 Task: Search the location "Goshen Fair Grounds".
Action: Mouse moved to (539, 129)
Screenshot: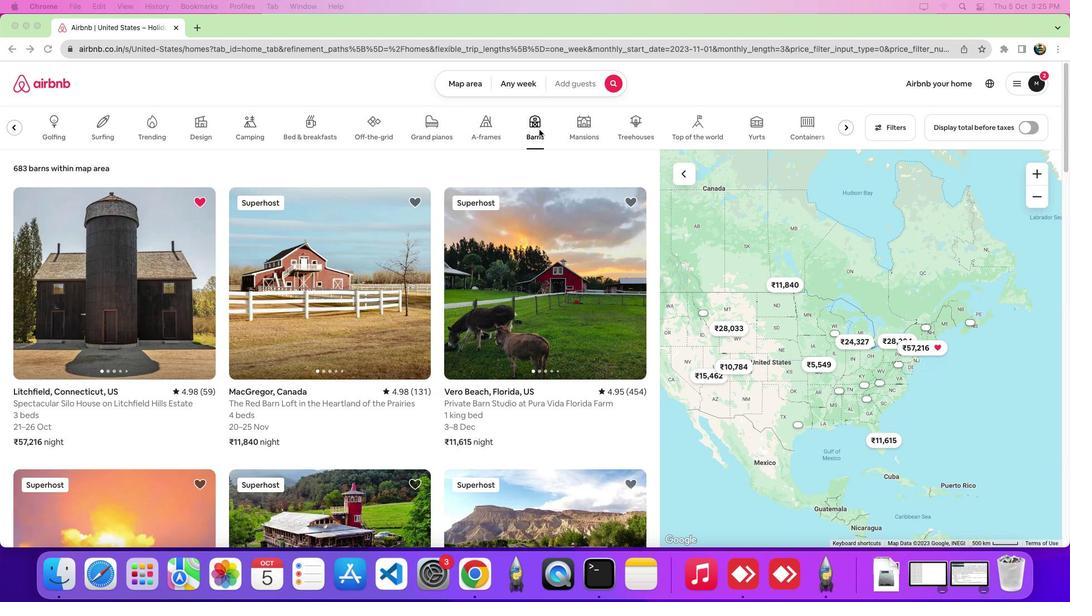
Action: Mouse pressed left at (539, 129)
Screenshot: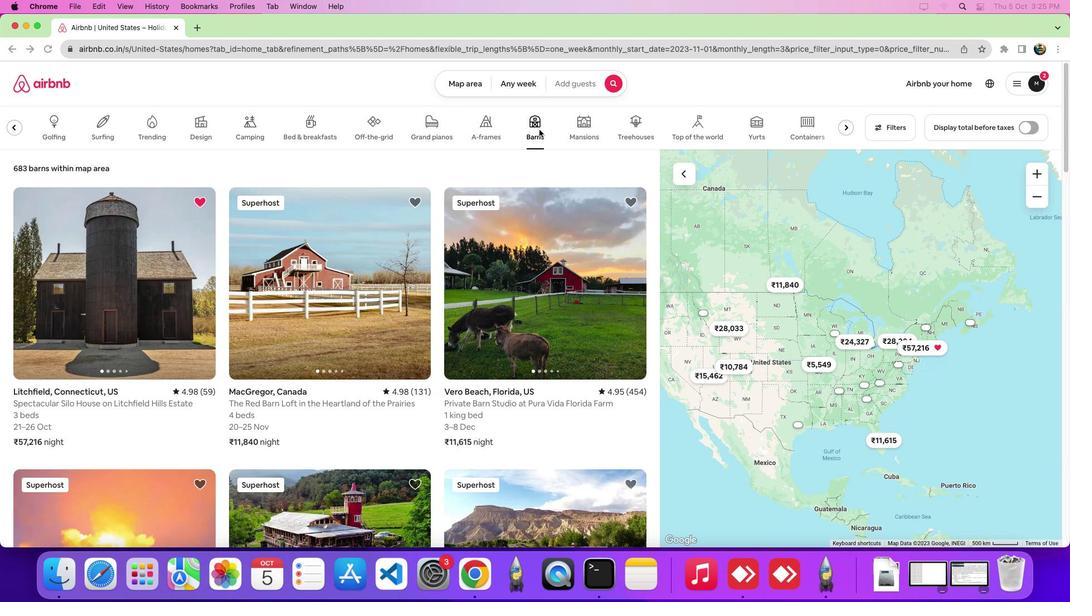 
Action: Mouse moved to (142, 269)
Screenshot: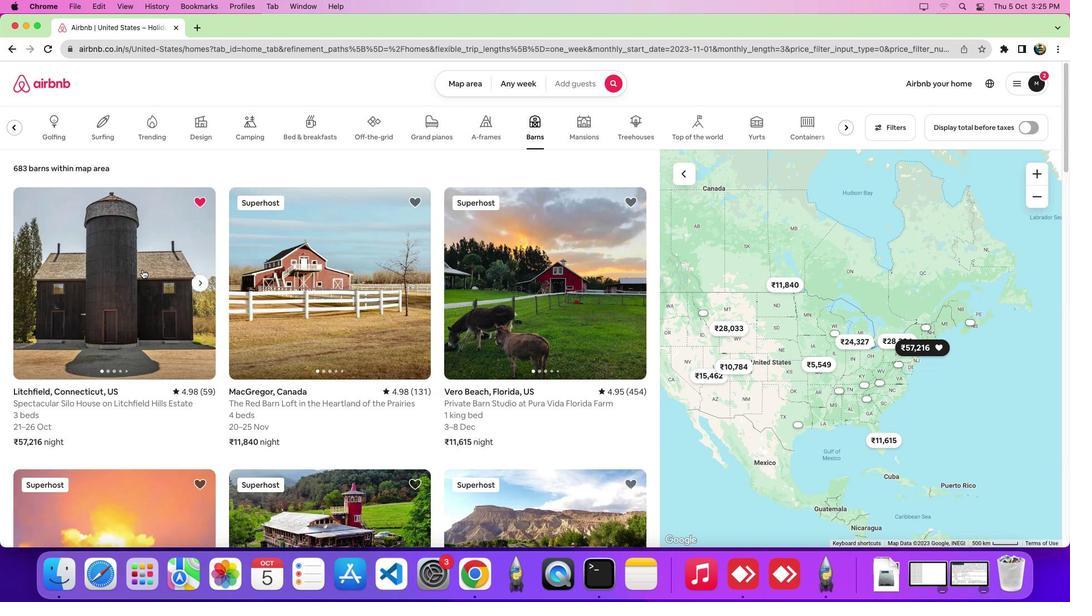 
Action: Mouse pressed left at (142, 269)
Screenshot: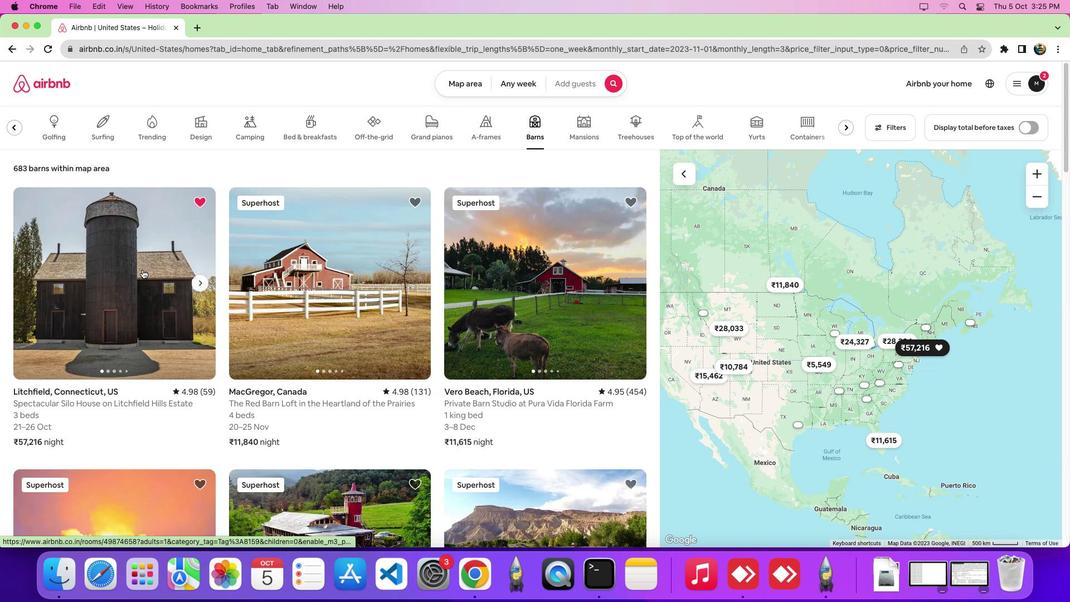 
Action: Mouse moved to (432, 299)
Screenshot: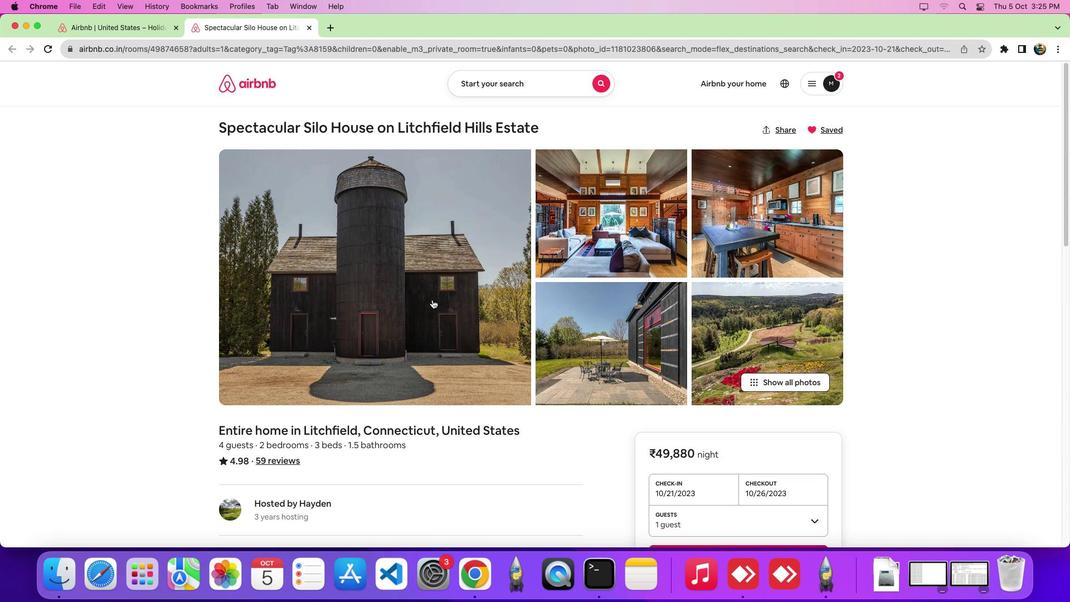 
Action: Mouse scrolled (432, 299) with delta (0, 0)
Screenshot: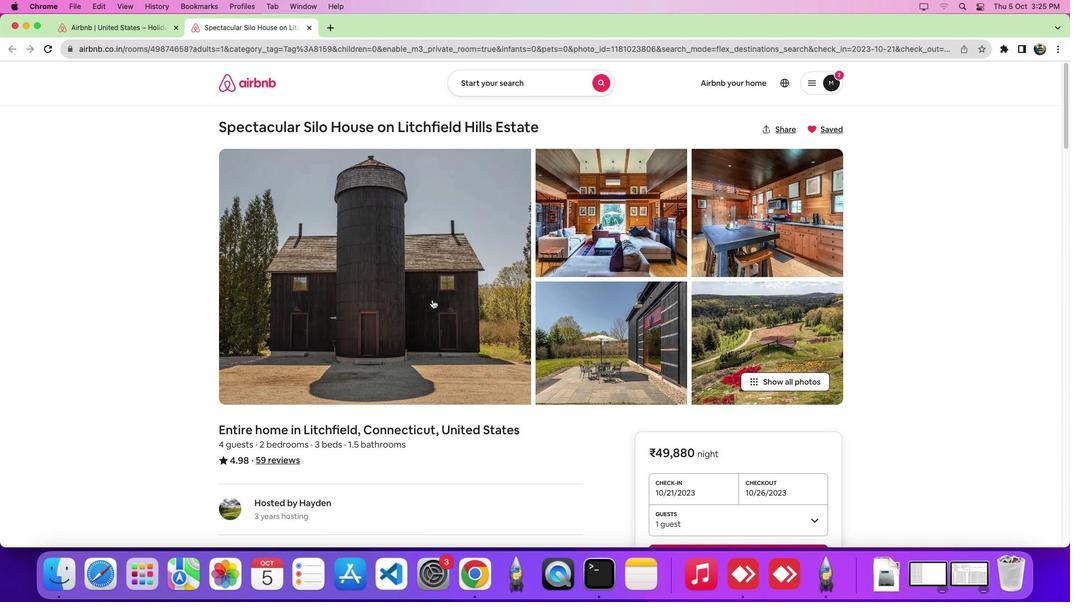 
Action: Mouse scrolled (432, 299) with delta (0, 0)
Screenshot: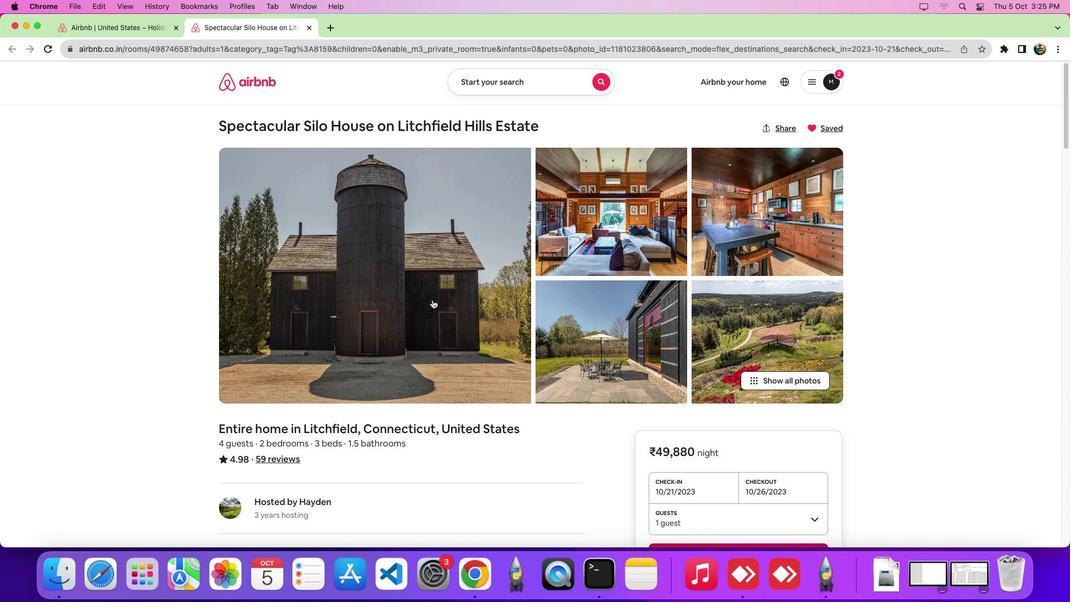 
Action: Mouse scrolled (432, 299) with delta (0, -3)
Screenshot: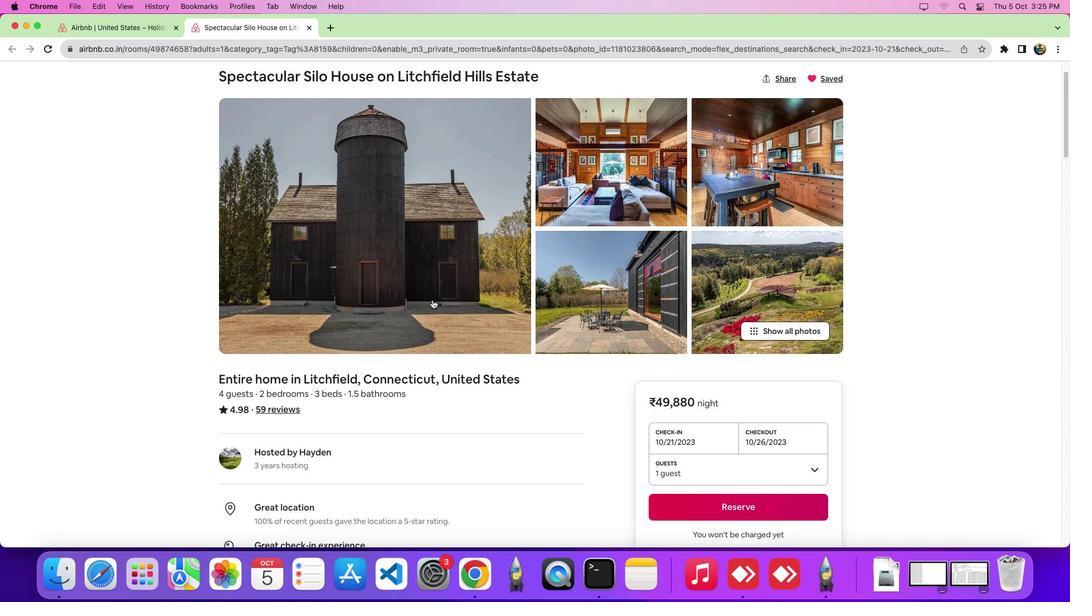 
Action: Mouse scrolled (432, 299) with delta (0, -6)
Screenshot: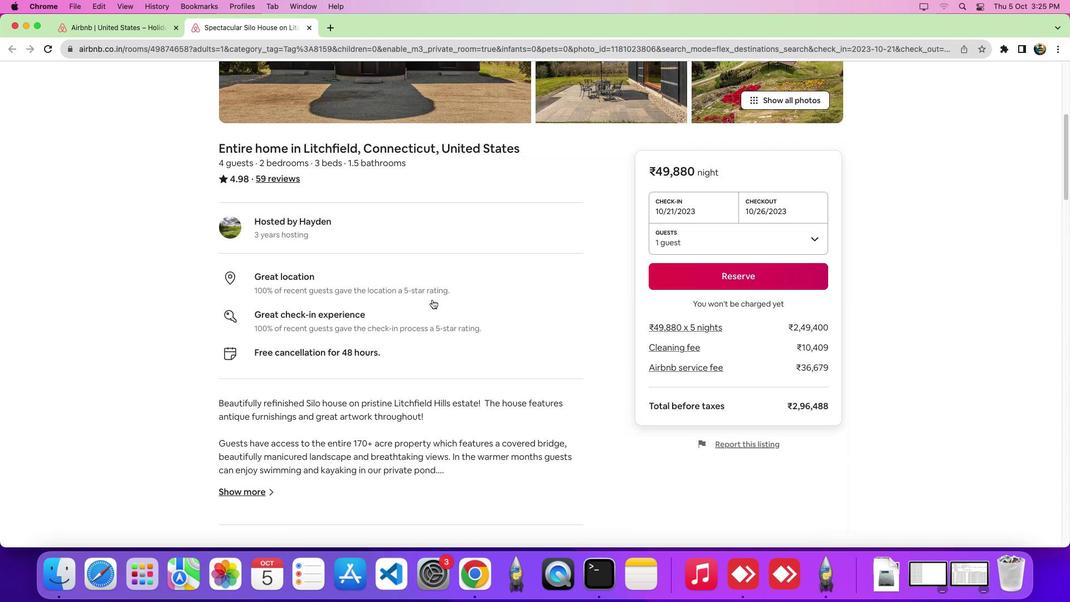 
Action: Mouse scrolled (432, 299) with delta (0, -7)
Screenshot: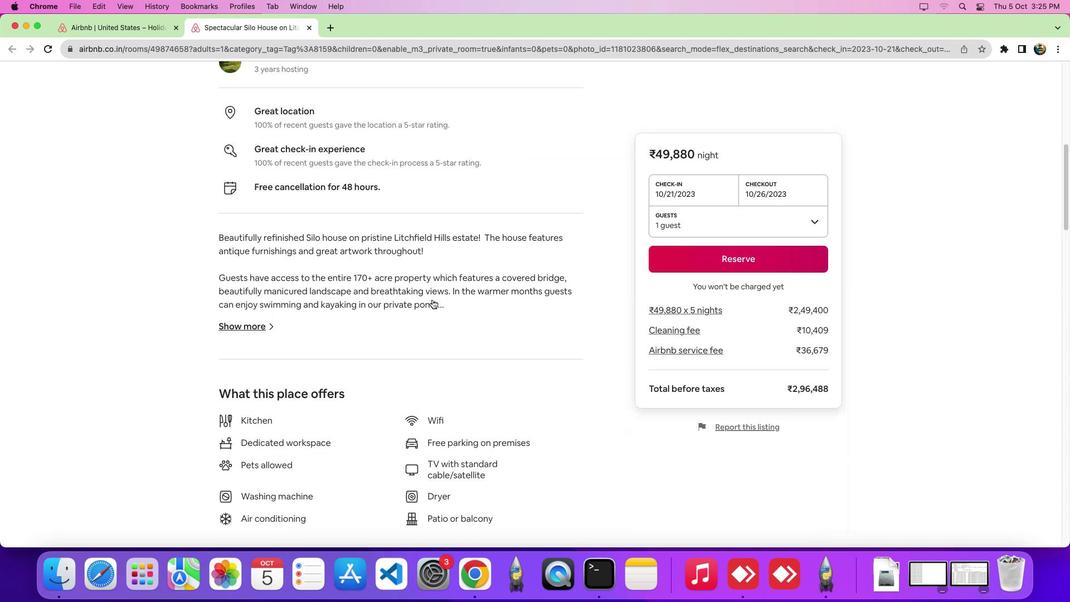 
Action: Mouse moved to (376, 89)
Screenshot: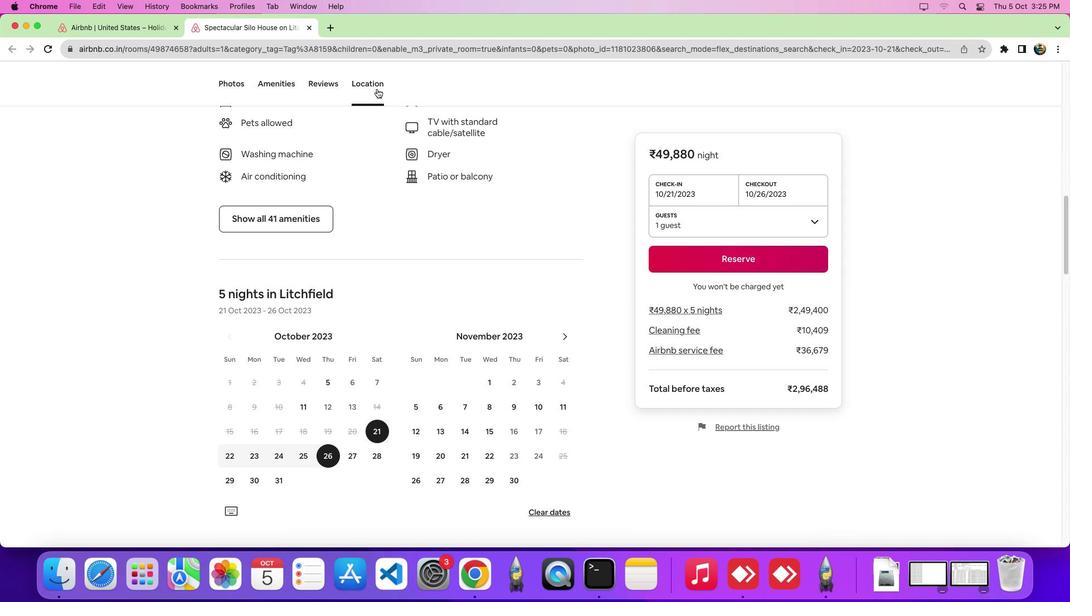 
Action: Mouse pressed left at (376, 89)
Screenshot: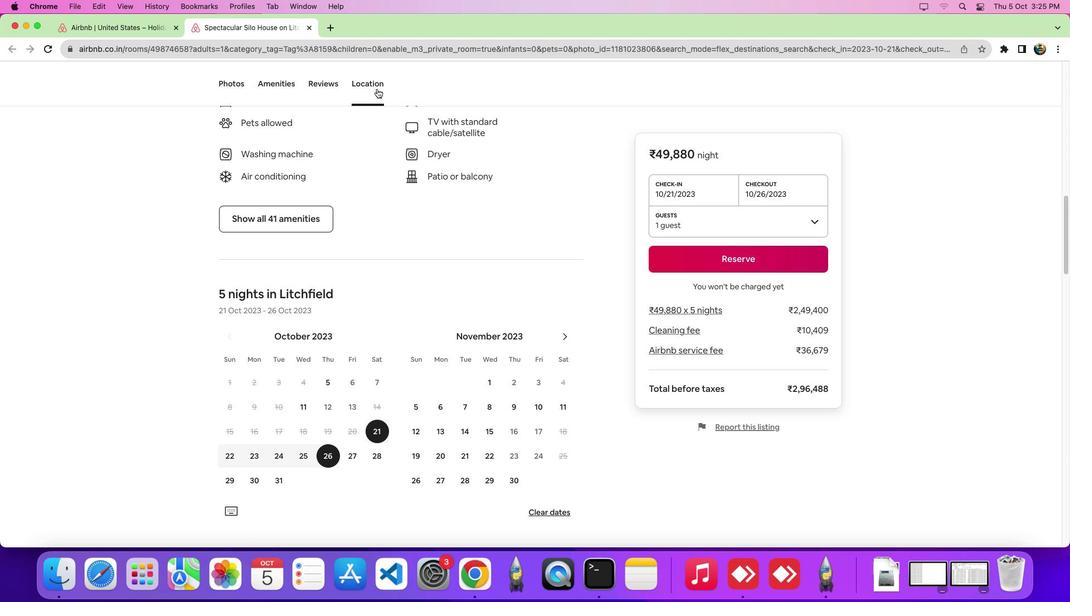 
Action: Mouse moved to (815, 241)
Screenshot: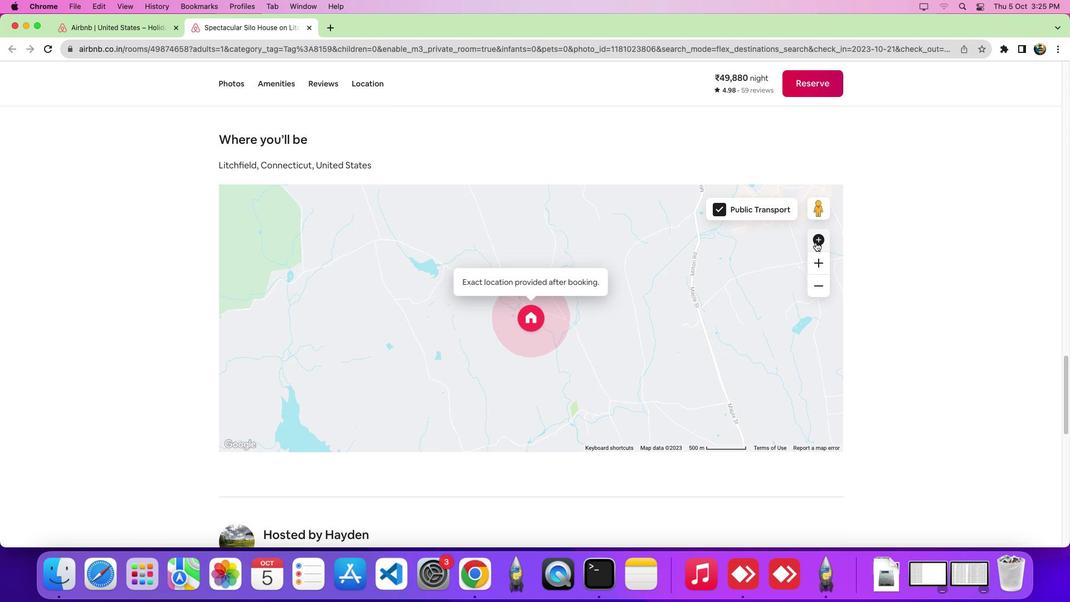 
Action: Mouse pressed left at (815, 241)
Screenshot: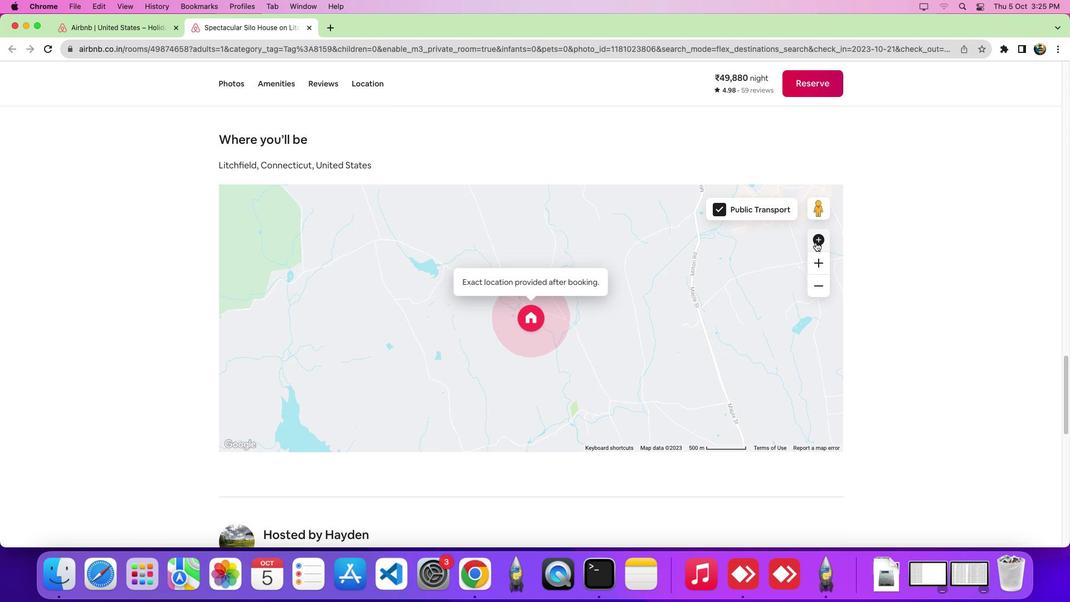 
Action: Mouse moved to (707, 251)
Screenshot: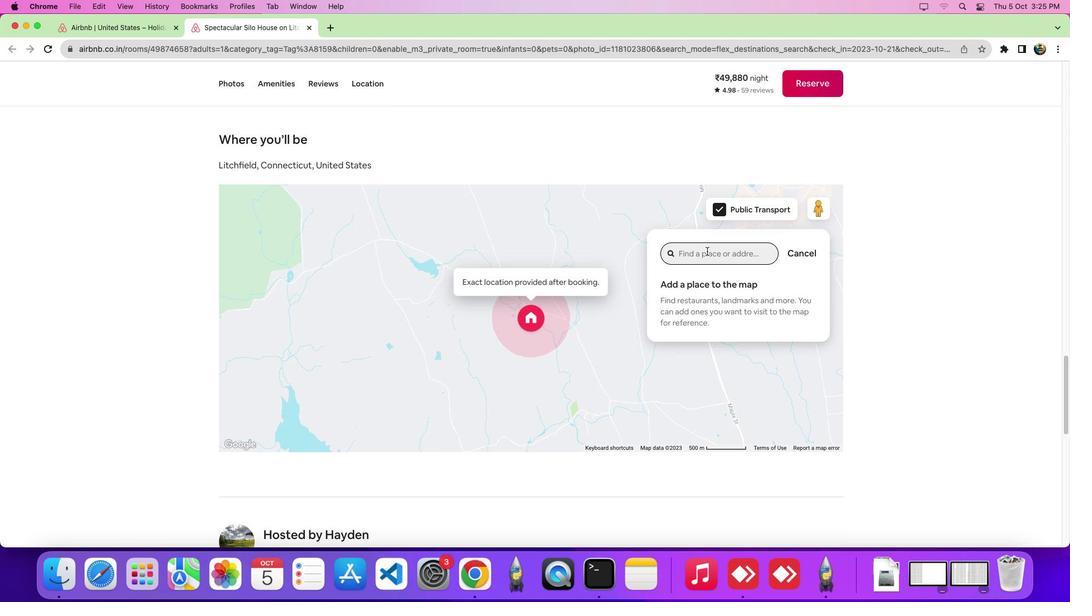 
Action: Mouse pressed left at (707, 251)
Screenshot: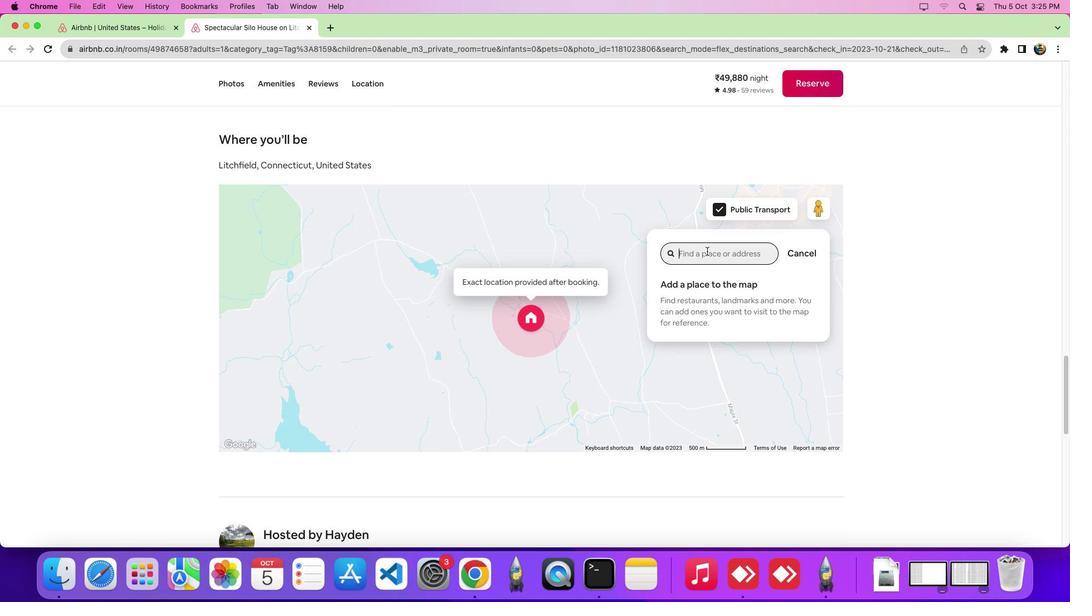
Action: Key pressed Key.shift_r'G''o''s''j'Key.backspace'h''e''n'Key.spaceKey.shift_r'F''a''i''r'Key.spaceKey.shift_r'G''r''o''u''n''d''s'
Screenshot: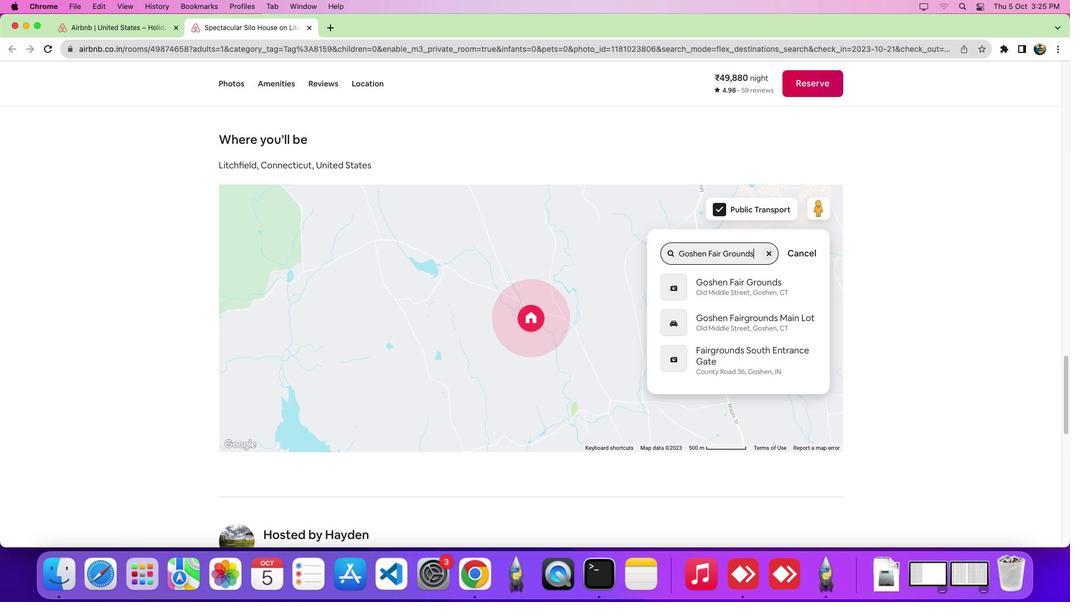 
Action: Mouse moved to (702, 277)
Screenshot: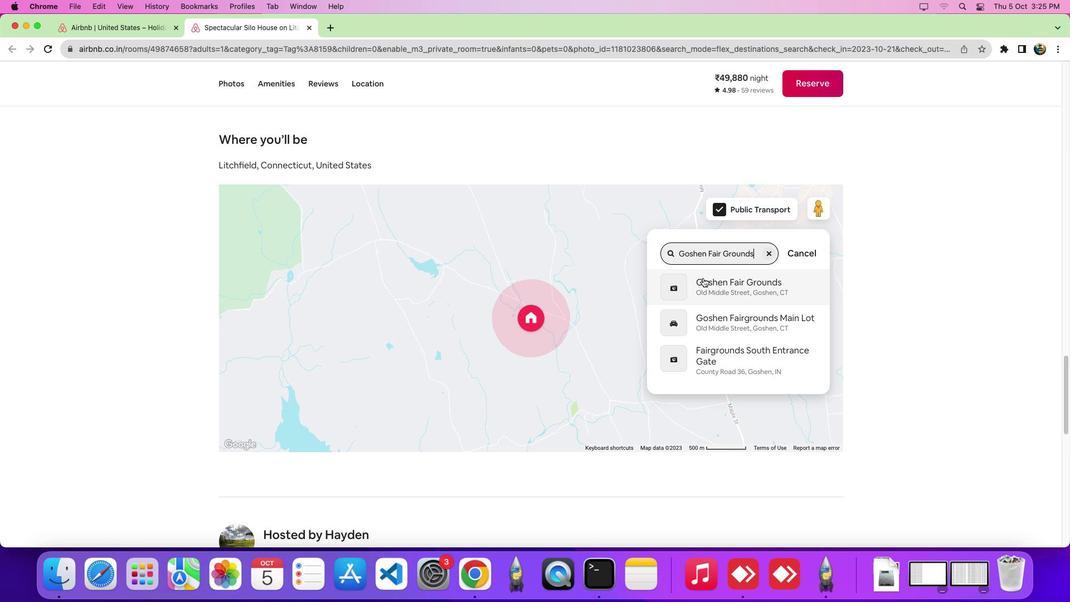 
Action: Mouse pressed left at (702, 277)
Screenshot: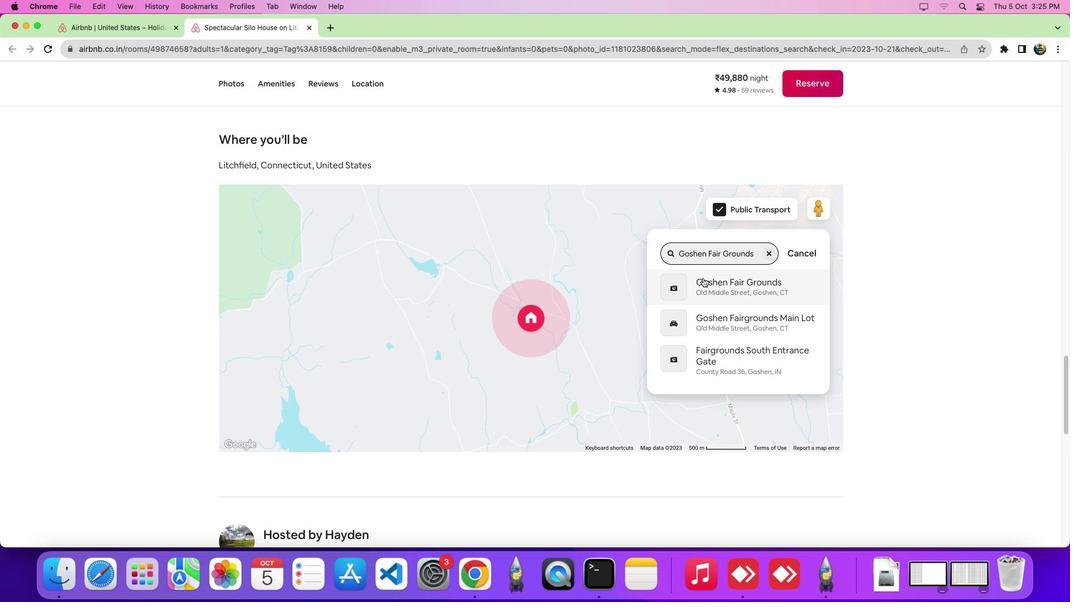 
